 Task: Create a task  Integrate a new email marketing system for a company's email campaigns , assign it to team member softage.5@softage.net in the project AgileHorizon and update the status of the task to  At Risk , set the priority of the task to Medium
Action: Mouse moved to (80, 442)
Screenshot: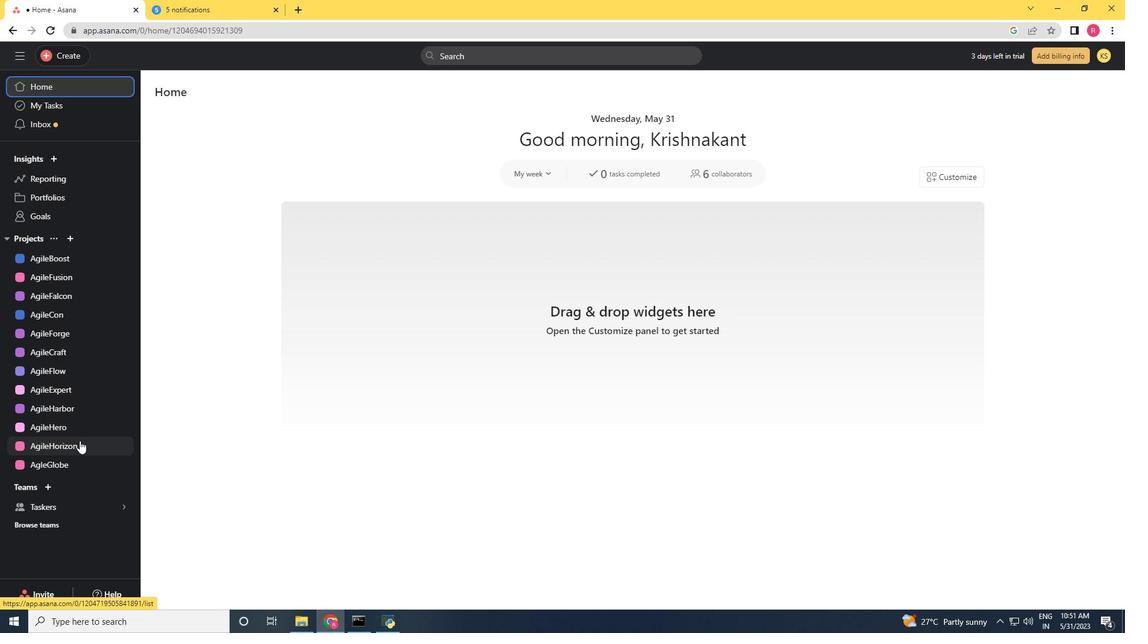 
Action: Mouse pressed left at (80, 442)
Screenshot: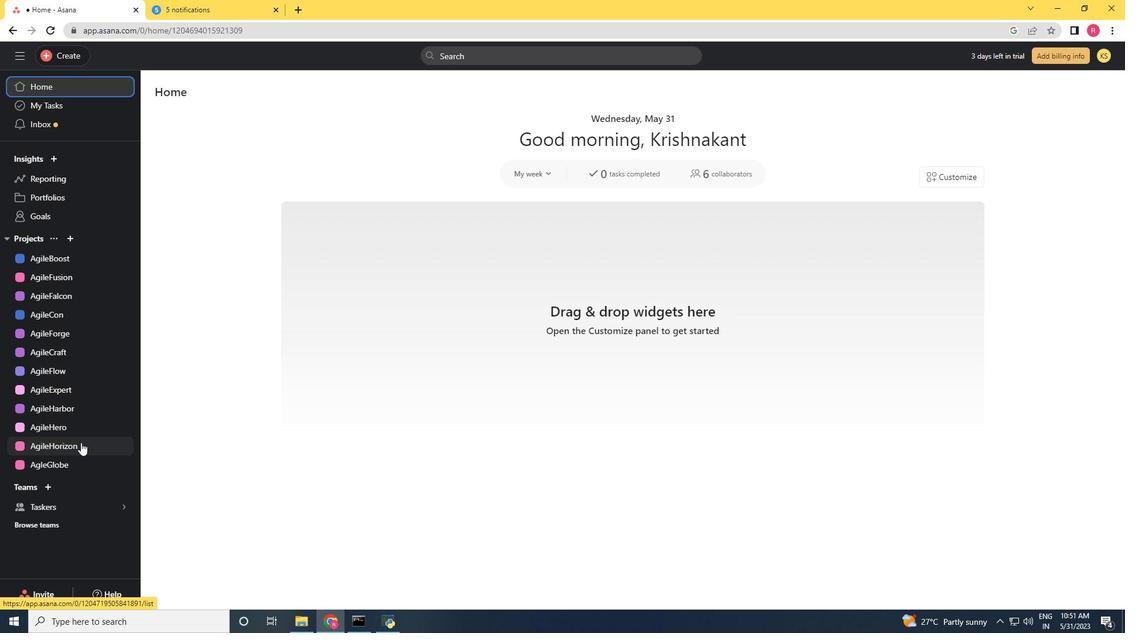 
Action: Mouse moved to (67, 51)
Screenshot: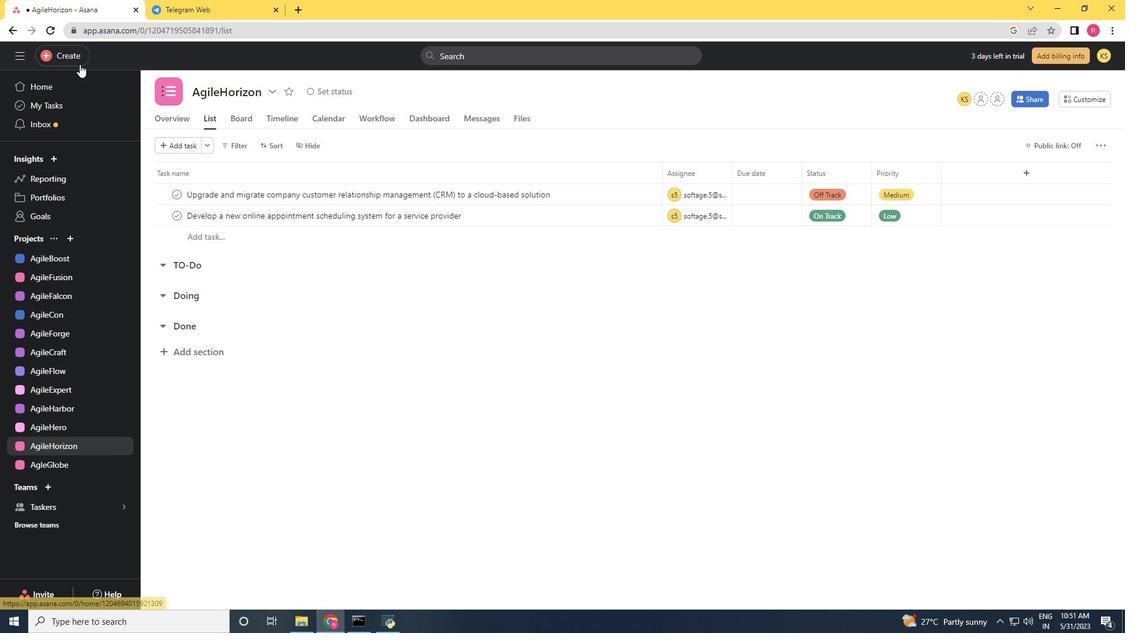 
Action: Mouse pressed left at (67, 51)
Screenshot: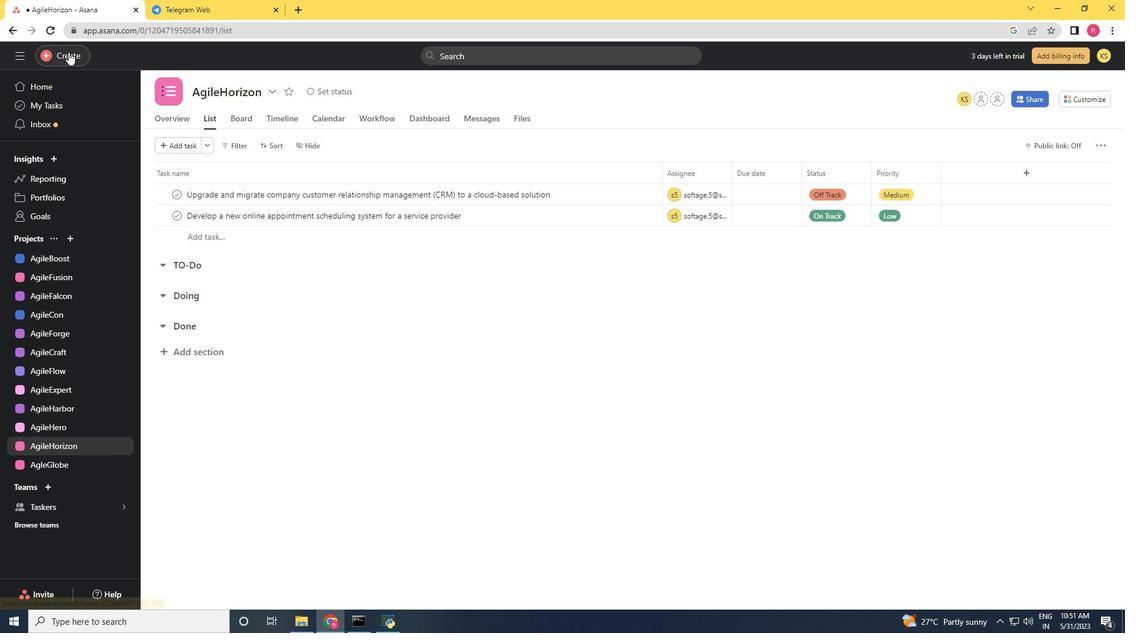 
Action: Mouse moved to (130, 52)
Screenshot: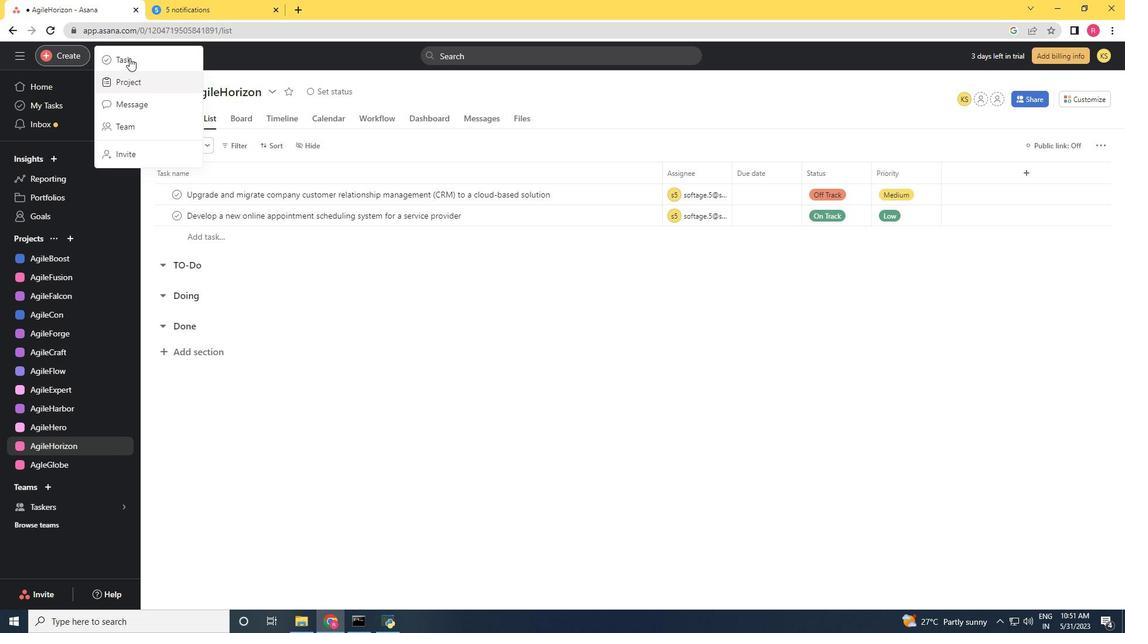 
Action: Mouse pressed left at (130, 52)
Screenshot: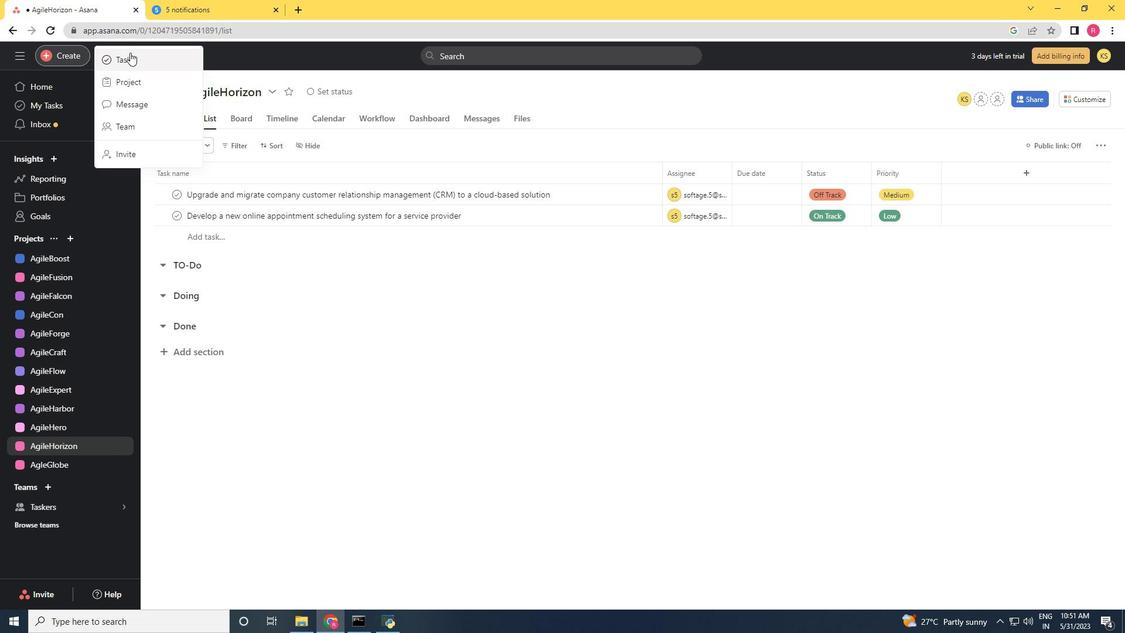 
Action: Key pressed <Key.shift_r>Integrate<Key.space>a<Key.space>new<Key.space>email<Key.space>marketing<Key.space>system<Key.space>for<Key.space>a<Key.space>company<Key.space><Key.backspace>'s<Key.space>email<Key.space>campaigns
Screenshot: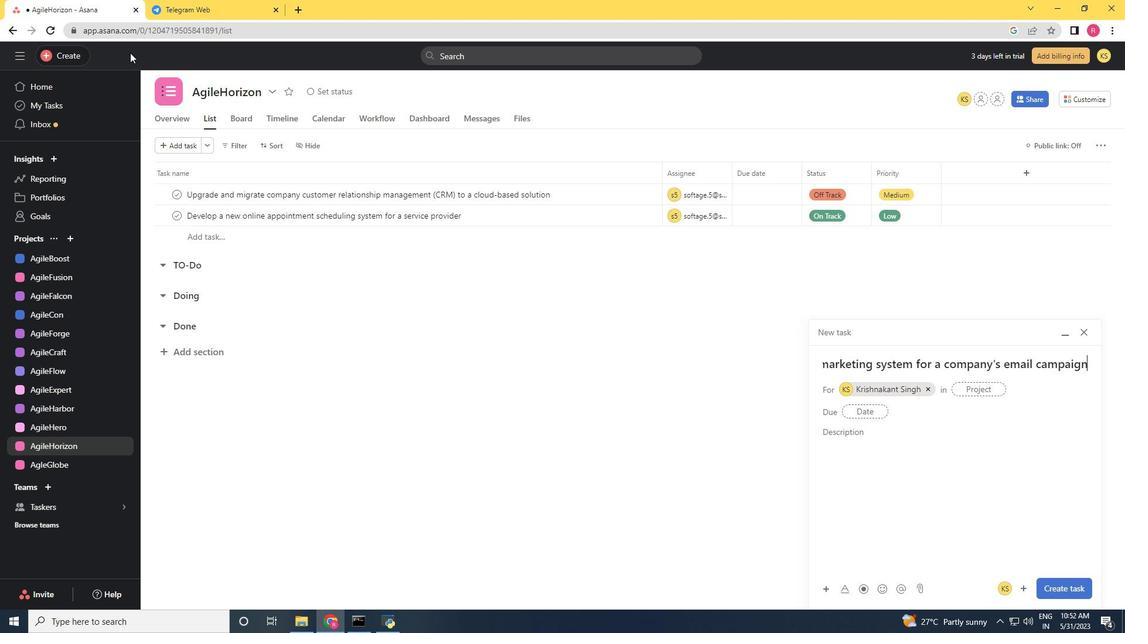 
Action: Mouse moved to (925, 388)
Screenshot: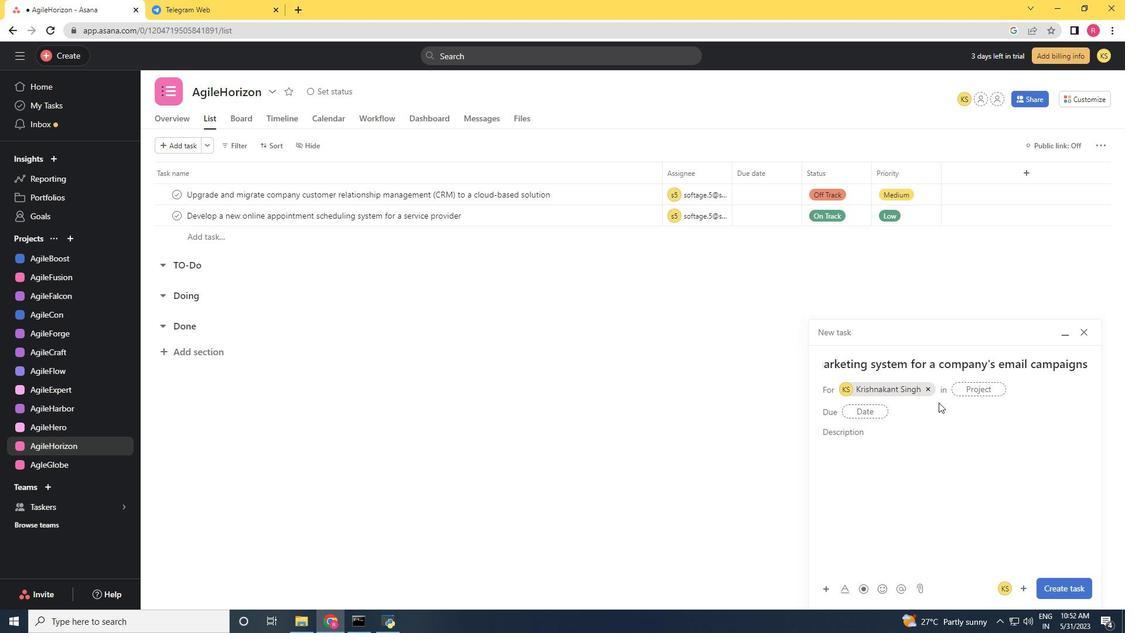 
Action: Mouse pressed left at (925, 388)
Screenshot: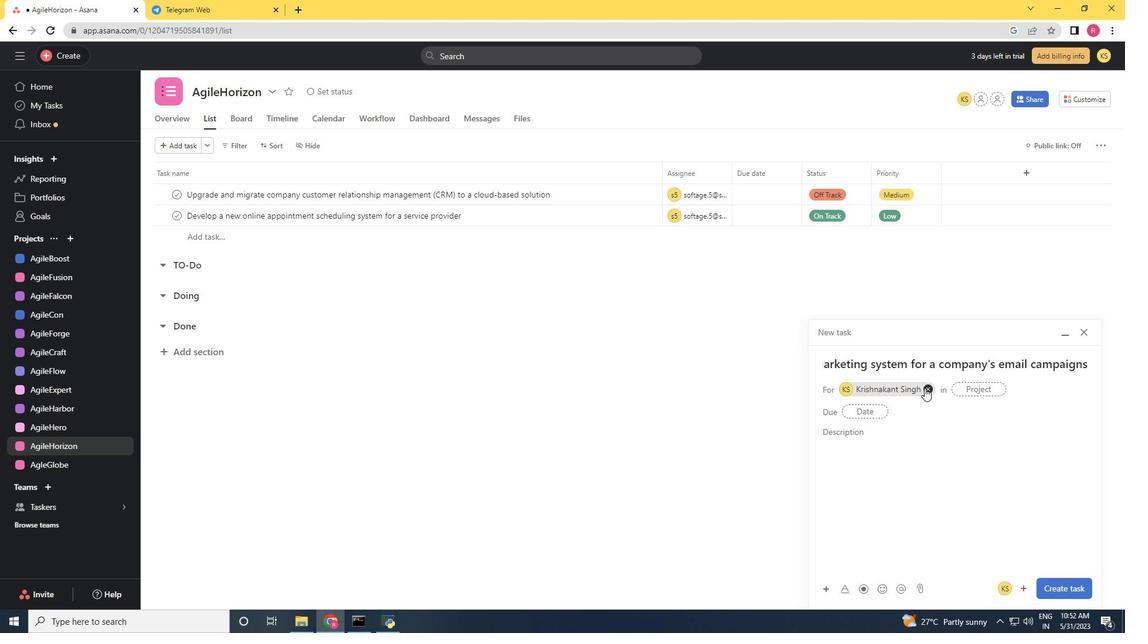 
Action: Mouse moved to (888, 385)
Screenshot: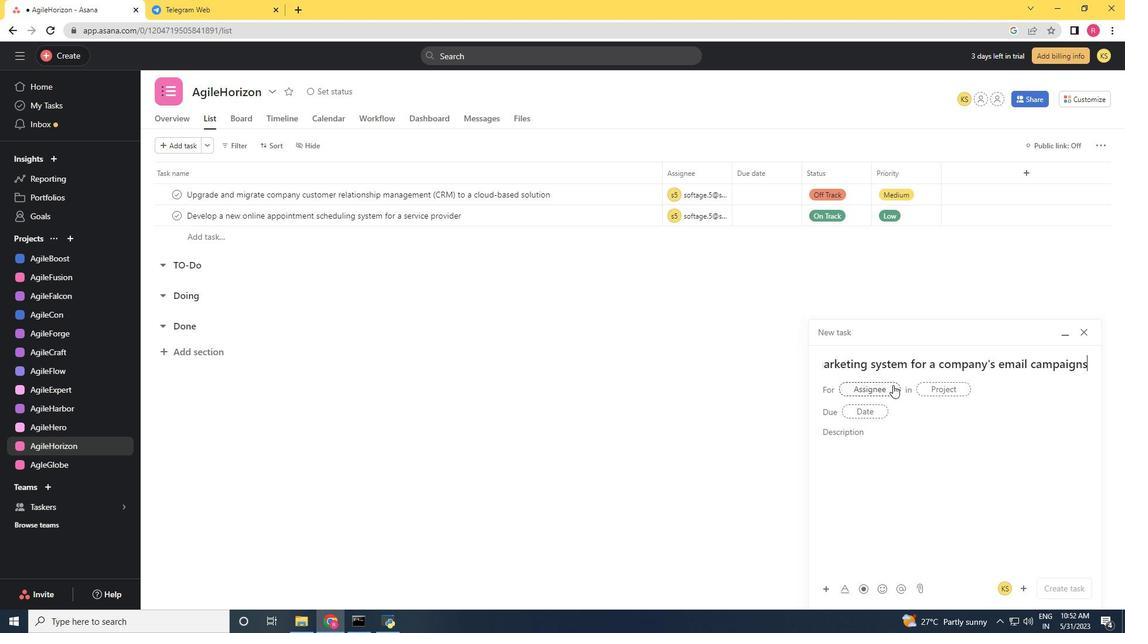 
Action: Mouse pressed left at (888, 385)
Screenshot: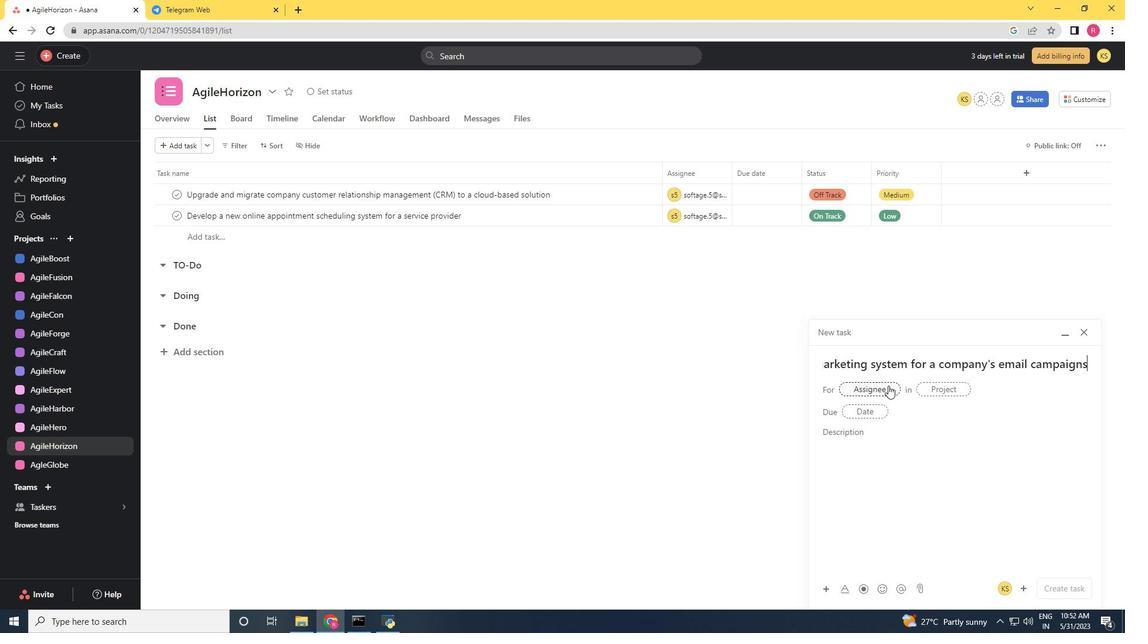 
Action: Key pressed softage.5<Key.shift>@softage.ney<Key.backspace>t
Screenshot: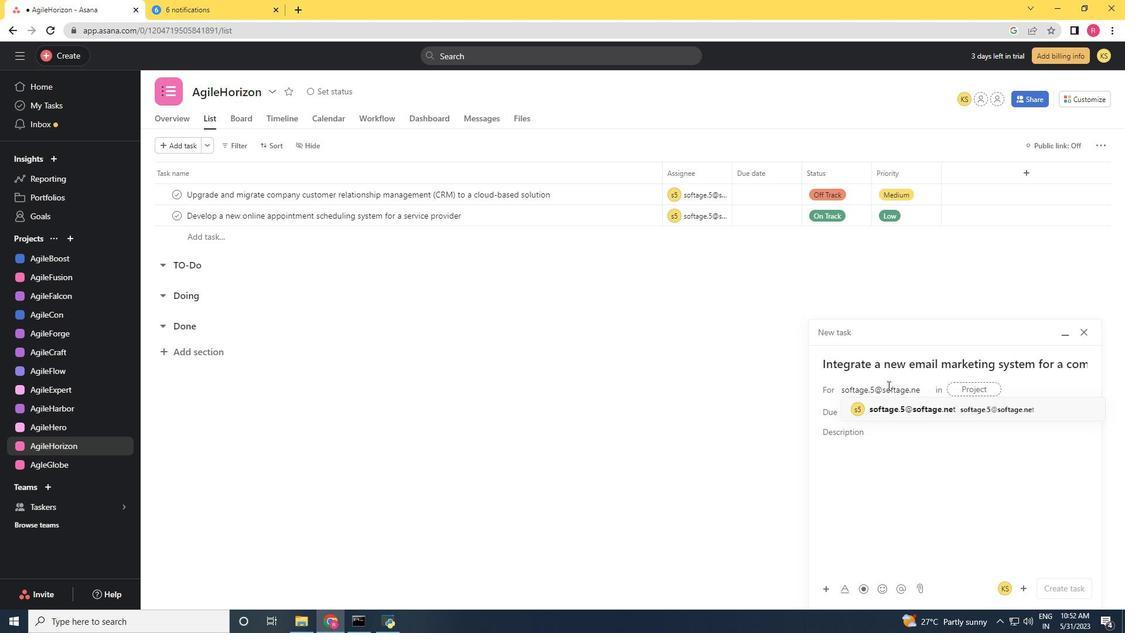 
Action: Mouse moved to (891, 407)
Screenshot: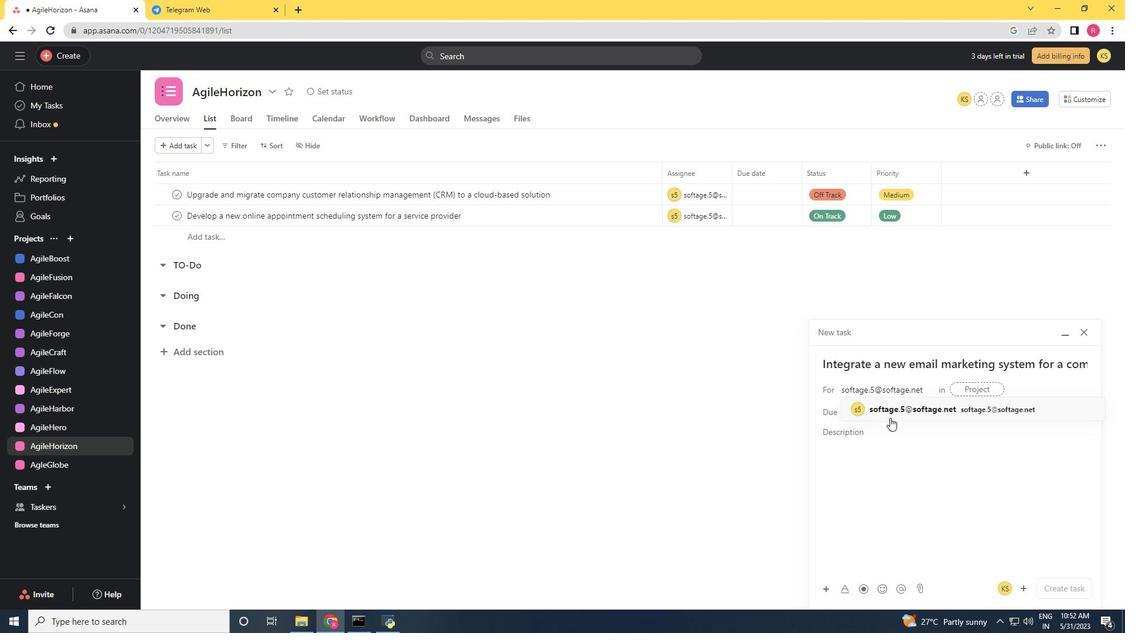 
Action: Mouse pressed left at (891, 407)
Screenshot: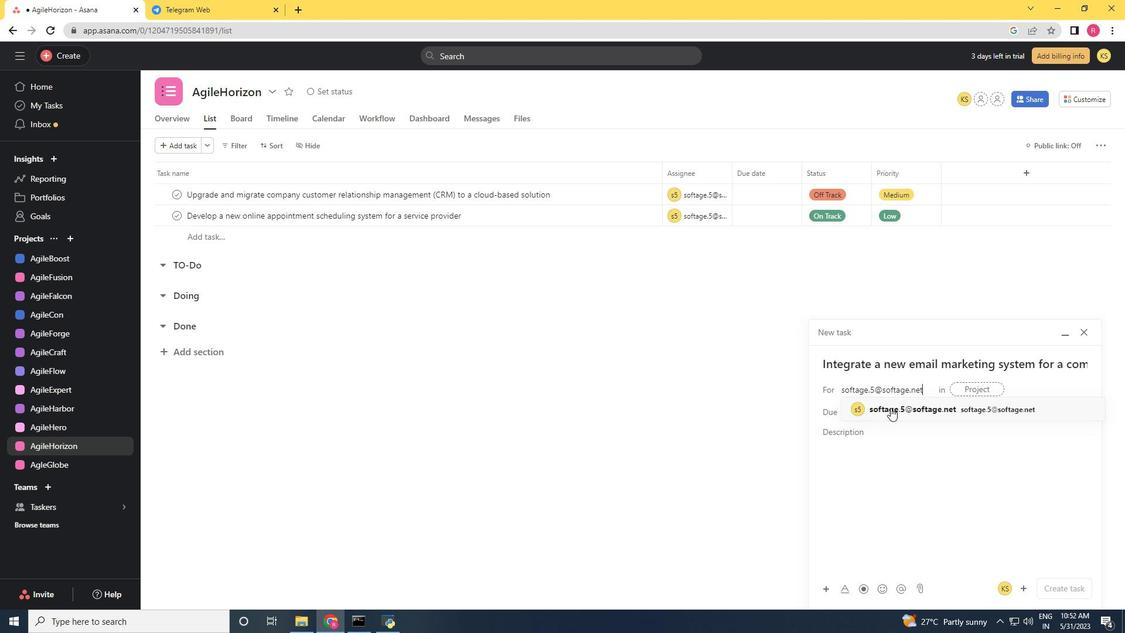 
Action: Mouse moved to (809, 407)
Screenshot: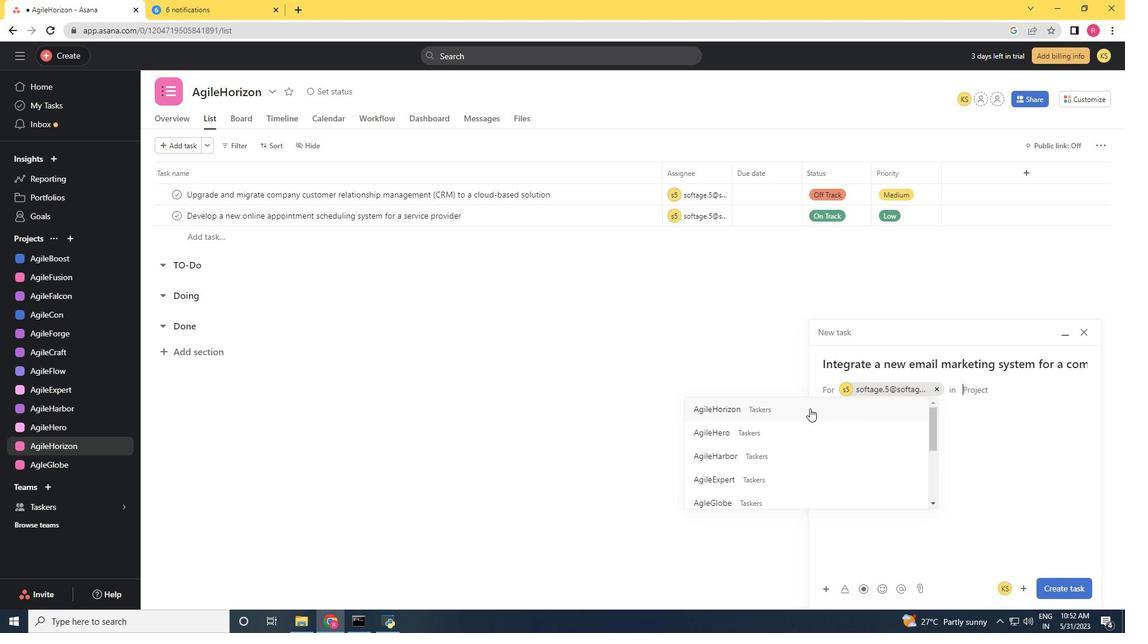 
Action: Mouse pressed left at (809, 407)
Screenshot: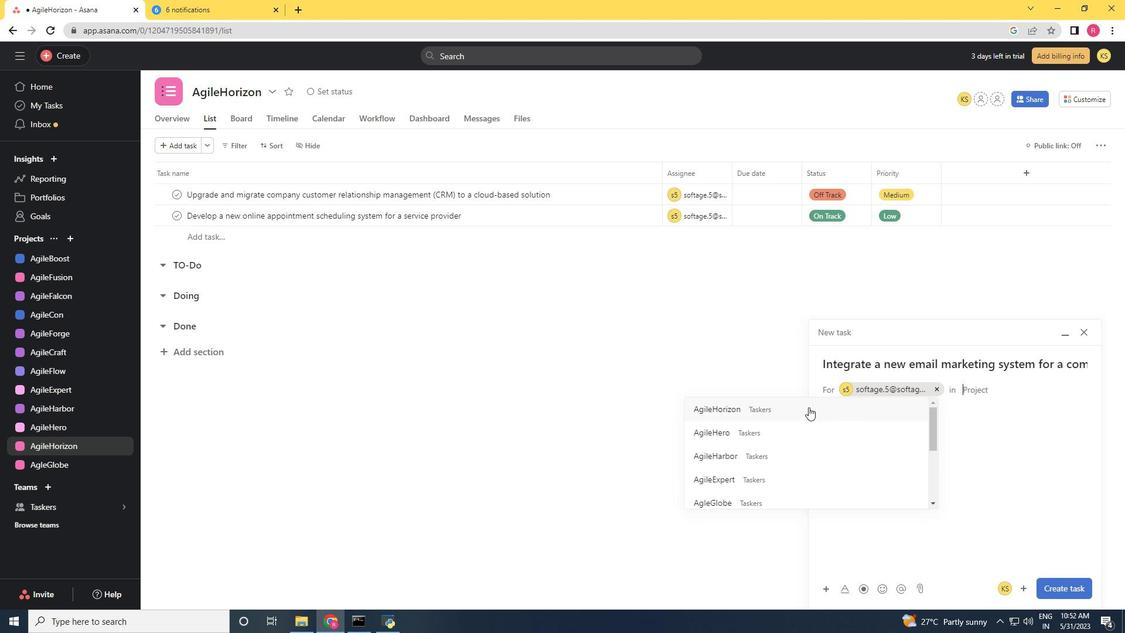 
Action: Mouse moved to (884, 439)
Screenshot: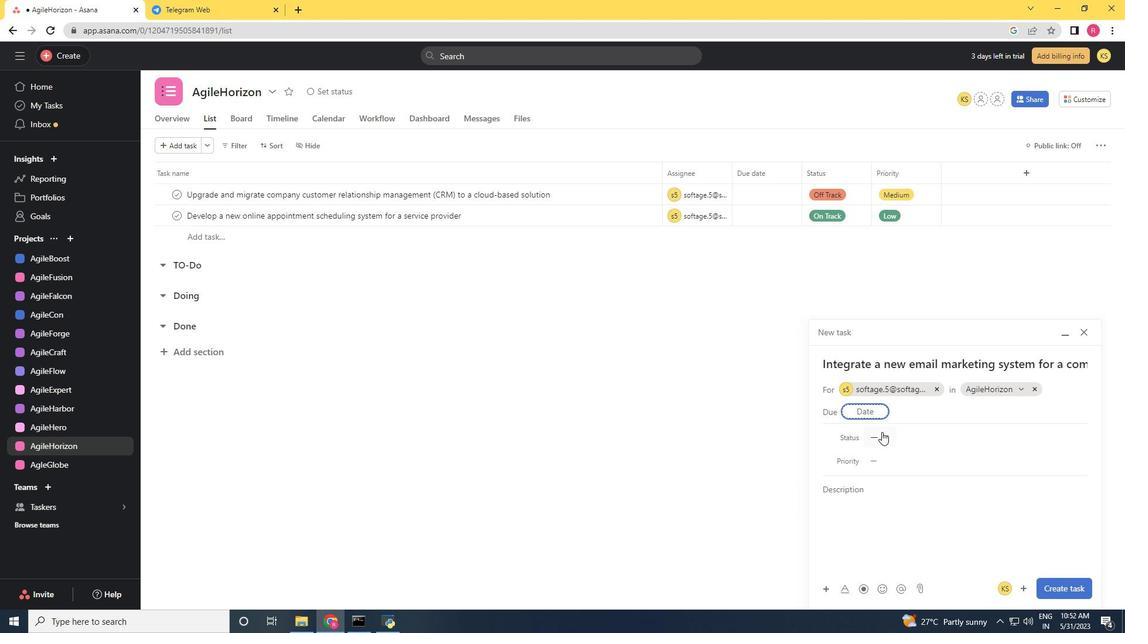 
Action: Mouse pressed left at (884, 439)
Screenshot: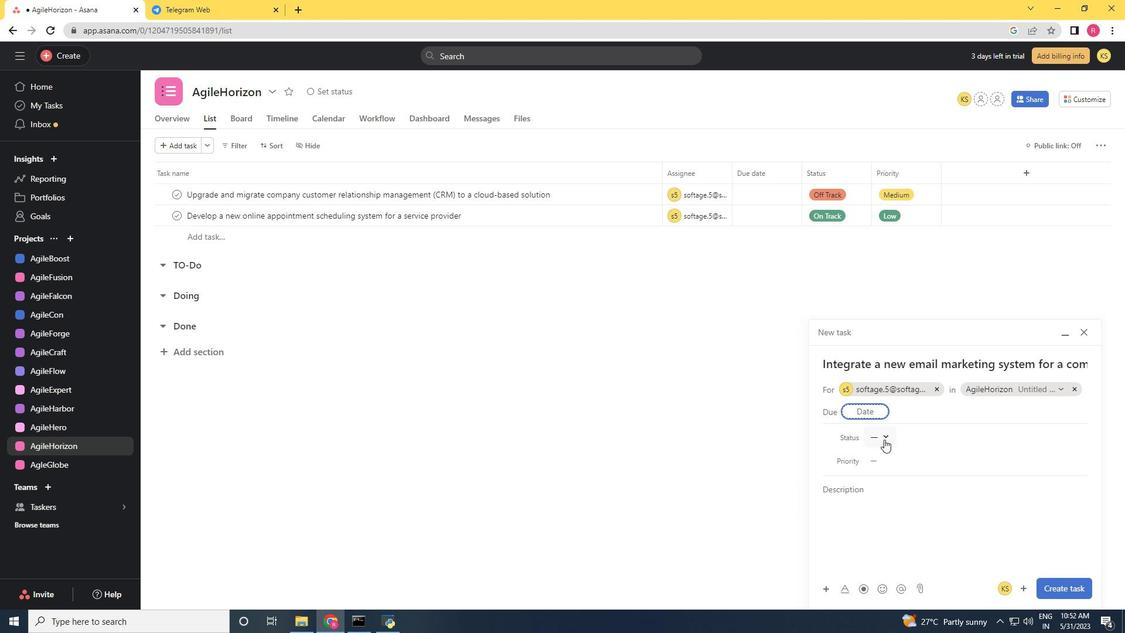 
Action: Mouse moved to (924, 520)
Screenshot: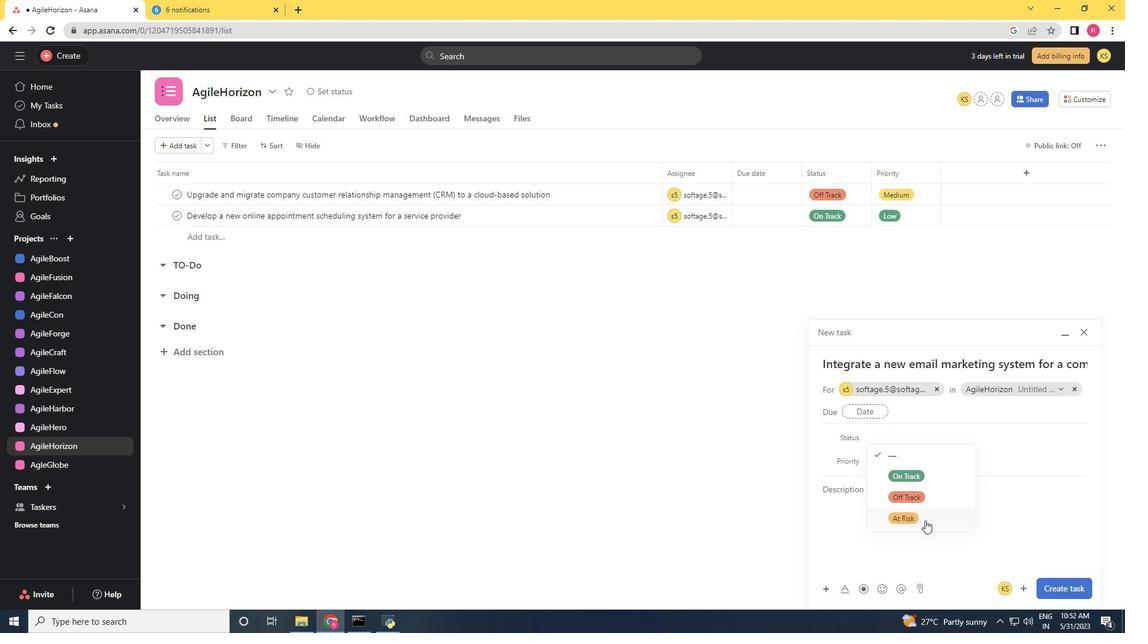 
Action: Mouse pressed left at (924, 520)
Screenshot: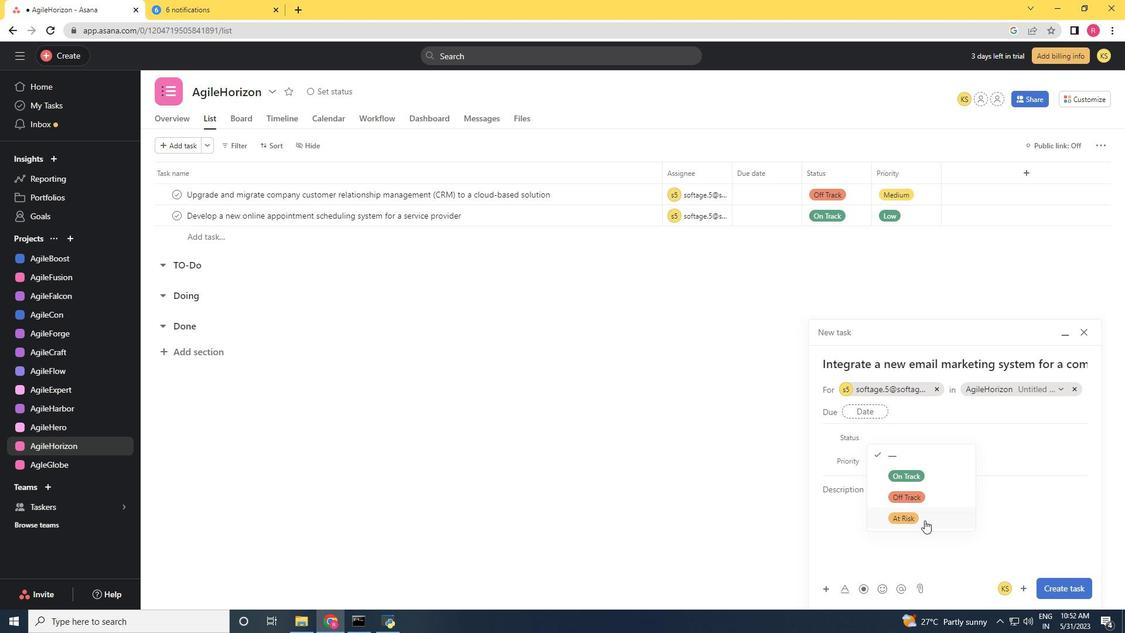 
Action: Mouse moved to (884, 463)
Screenshot: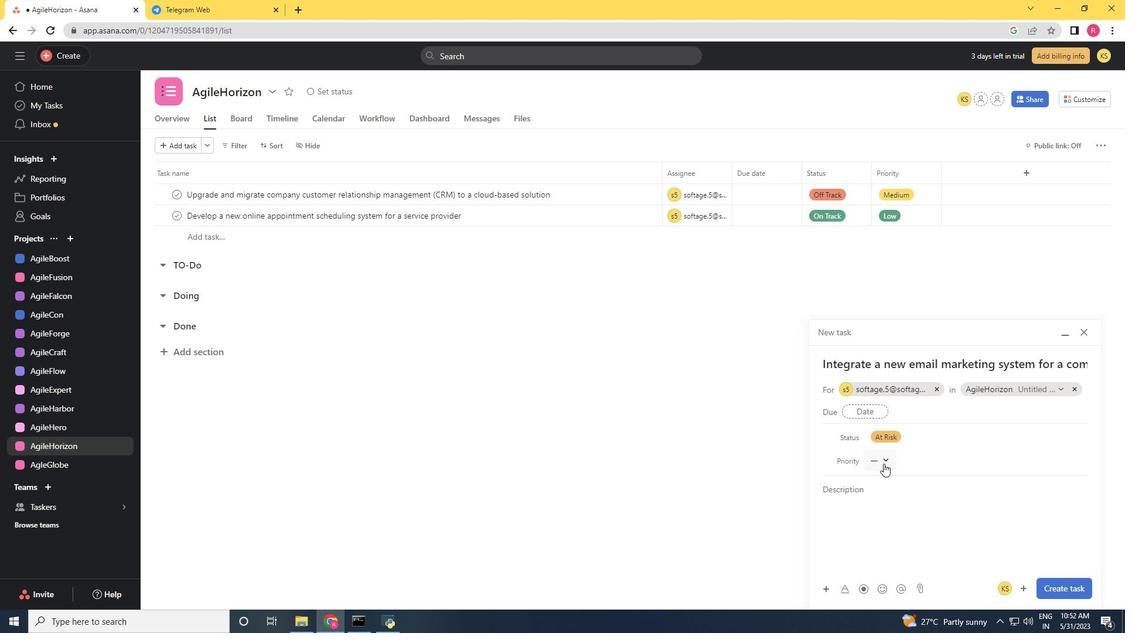 
Action: Mouse pressed left at (884, 463)
Screenshot: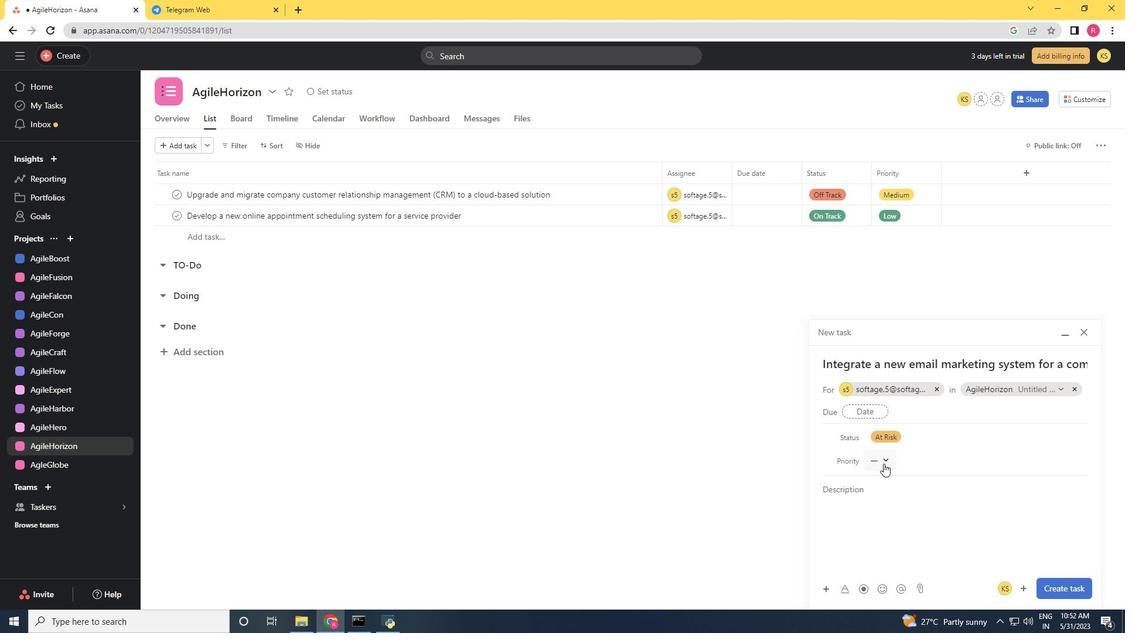 
Action: Mouse moved to (906, 523)
Screenshot: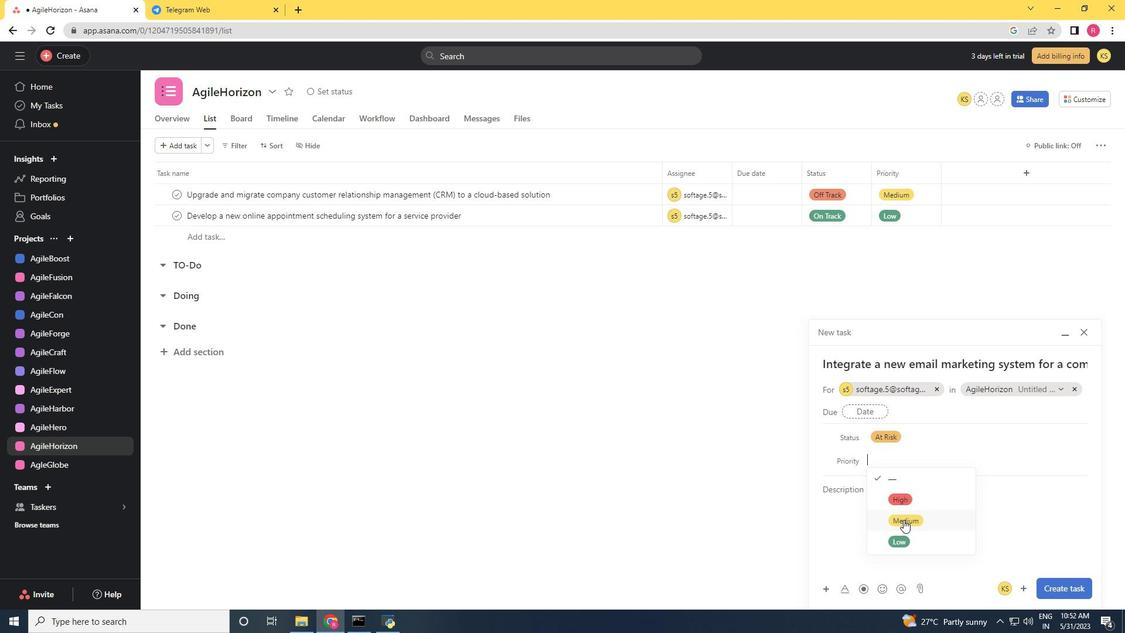 
Action: Mouse pressed left at (906, 523)
Screenshot: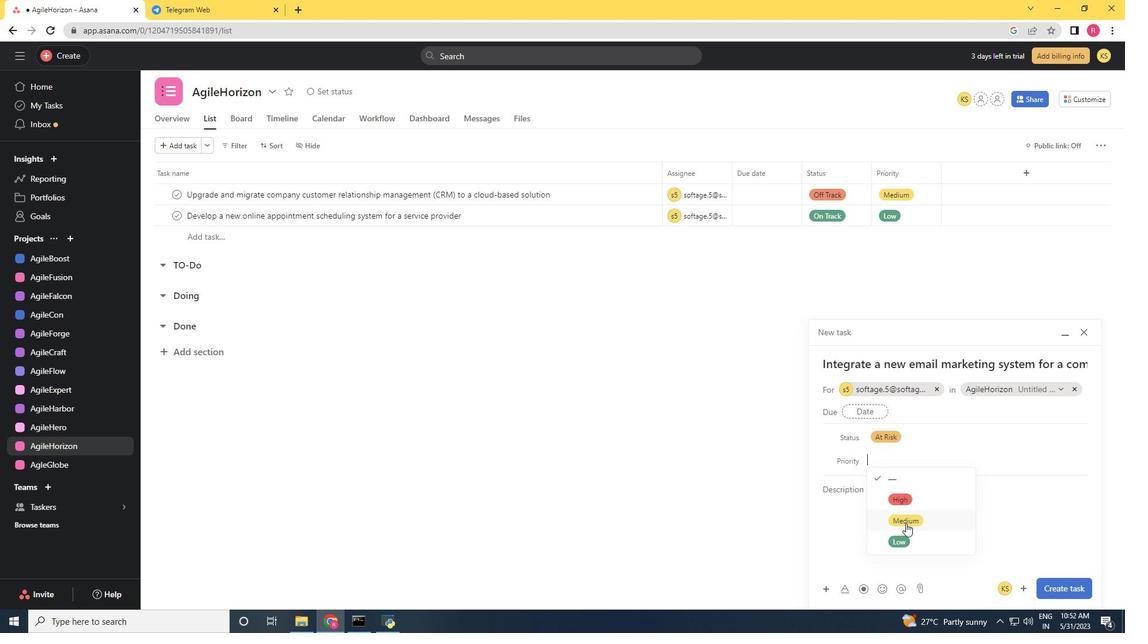 
Action: Mouse moved to (1058, 591)
Screenshot: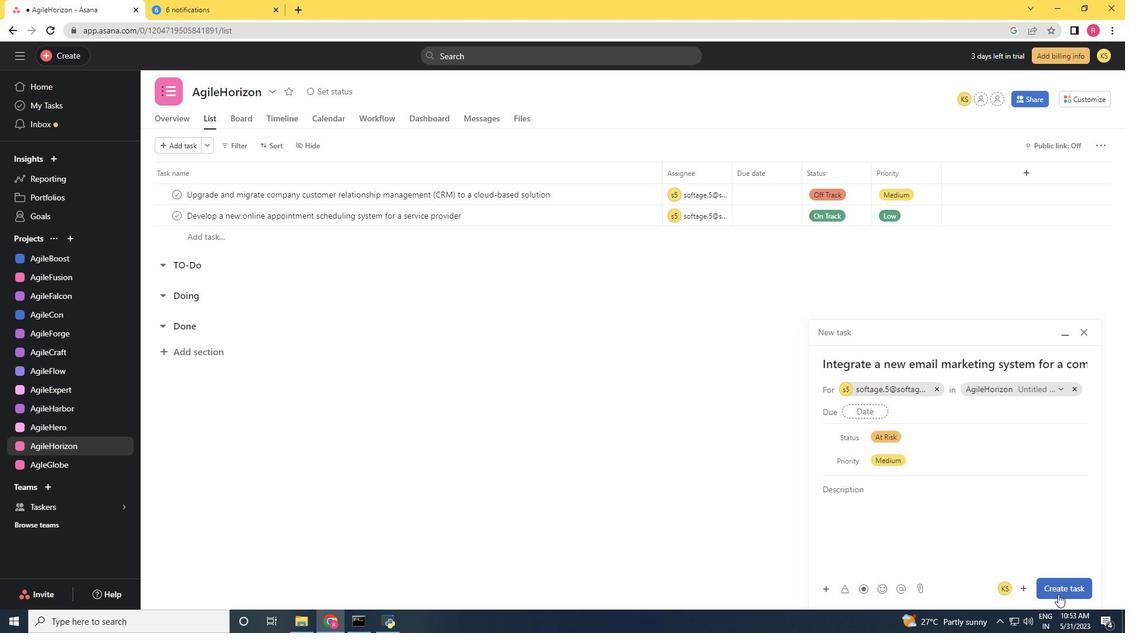 
Action: Mouse pressed left at (1058, 591)
Screenshot: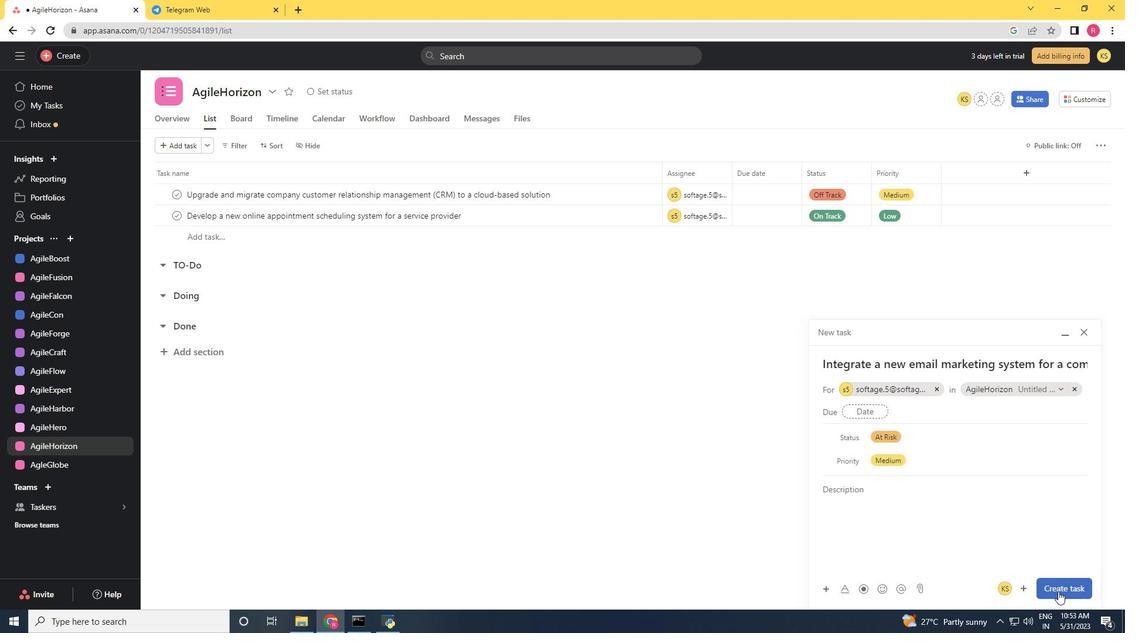 
Action: Mouse moved to (1058, 591)
Screenshot: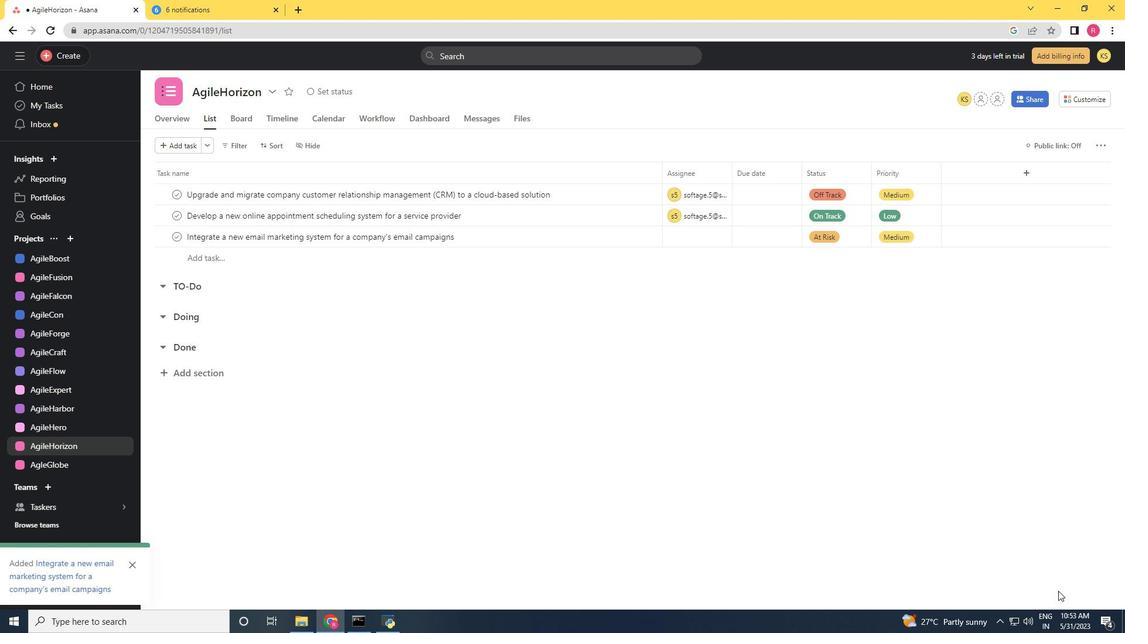 
